 Task: Create a due date automation trigger when advanced on, the moment a card is due add dates due in between 1 and 5 working days.
Action: Mouse moved to (1013, 291)
Screenshot: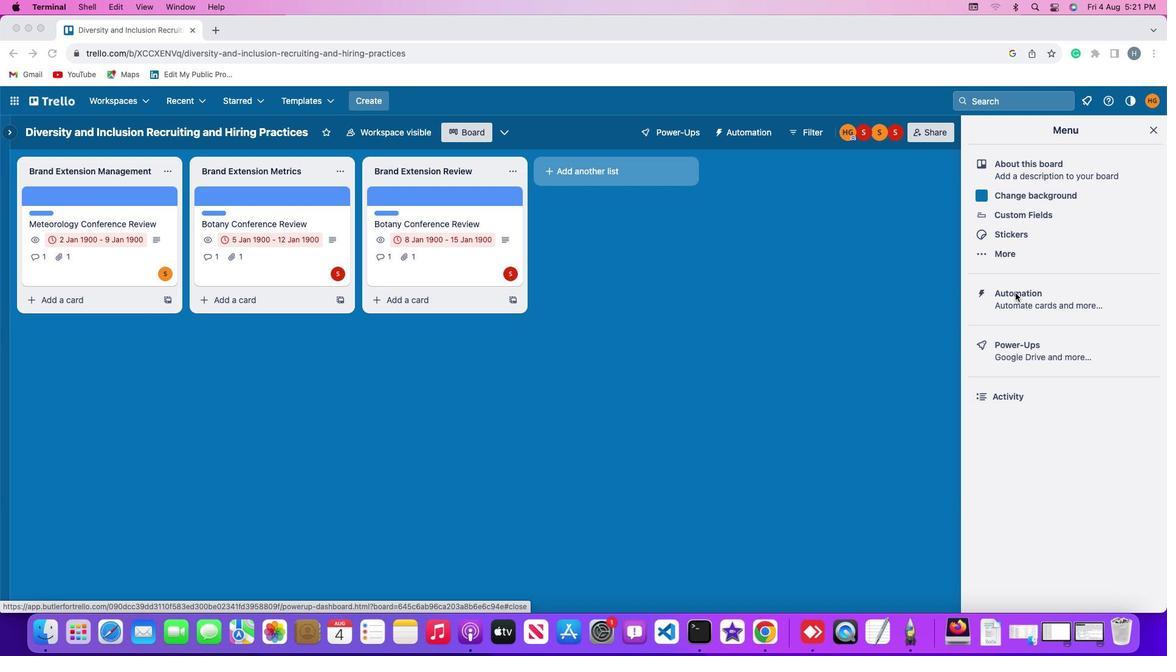 
Action: Mouse pressed left at (1013, 291)
Screenshot: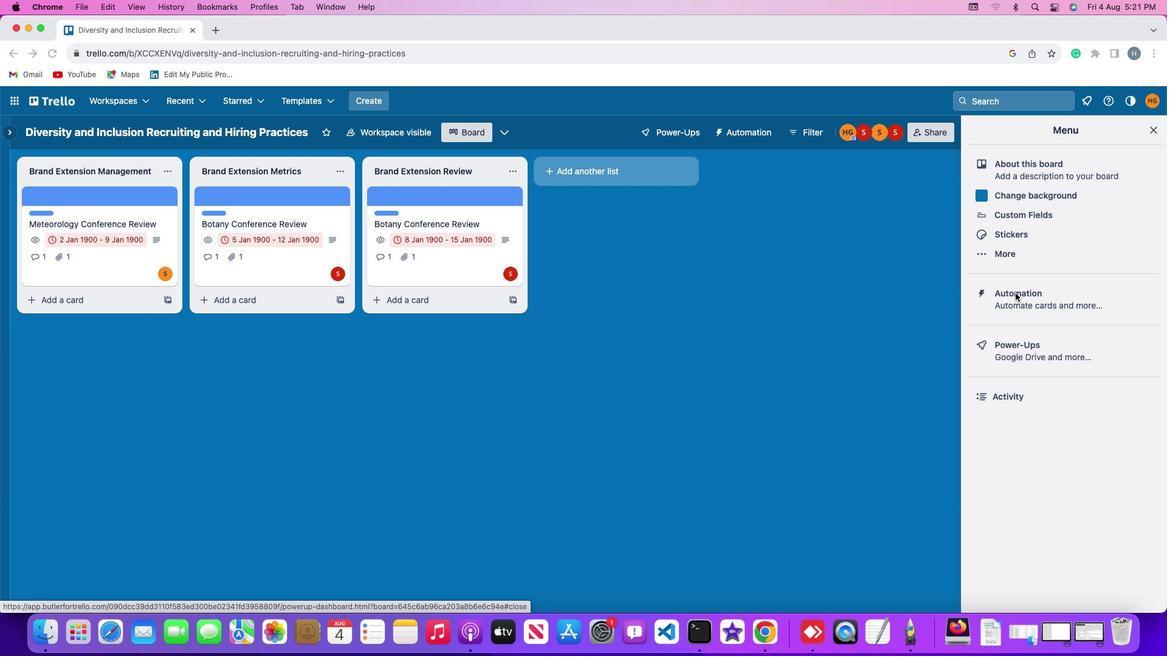 
Action: Mouse pressed left at (1013, 291)
Screenshot: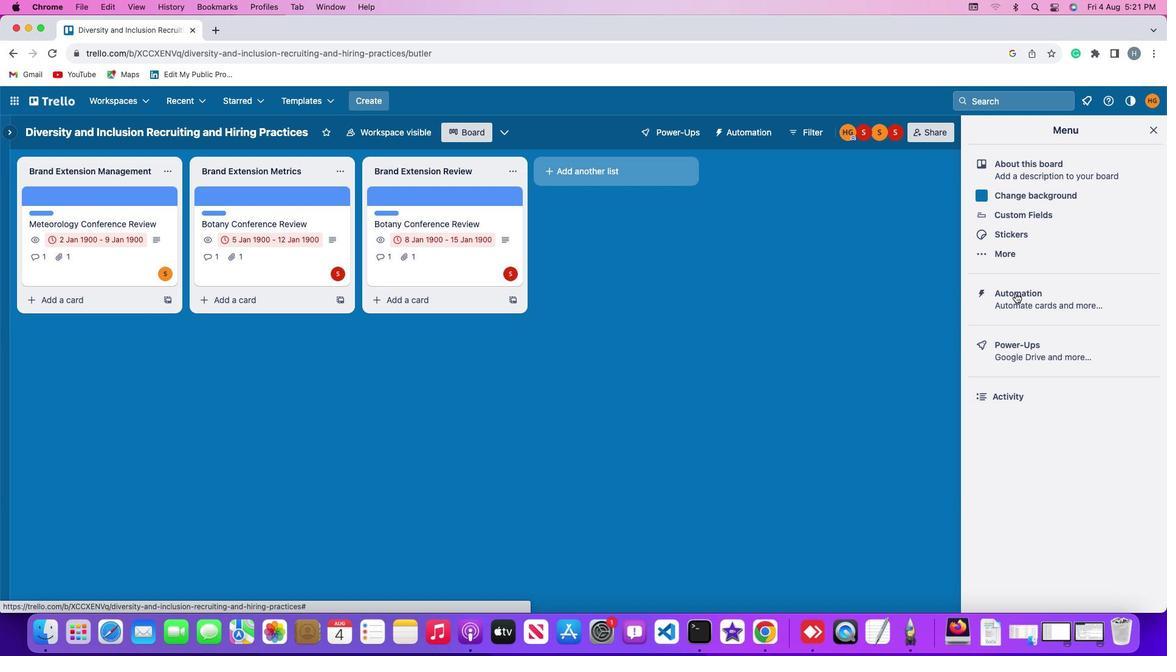 
Action: Mouse moved to (58, 284)
Screenshot: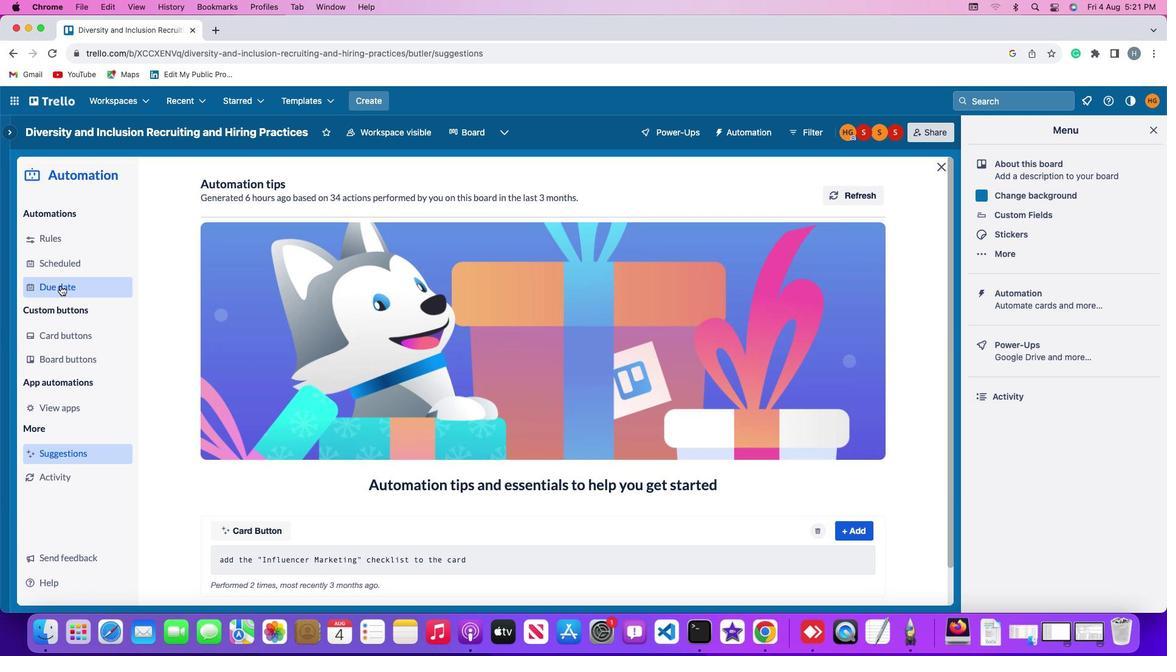 
Action: Mouse pressed left at (58, 284)
Screenshot: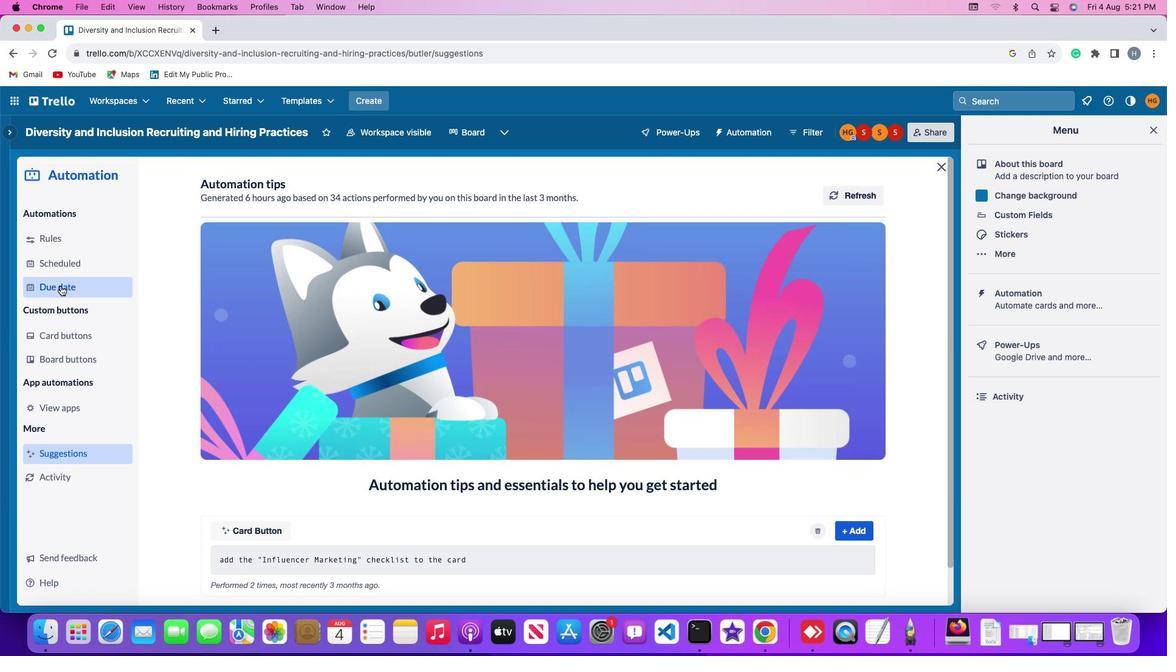 
Action: Mouse moved to (802, 184)
Screenshot: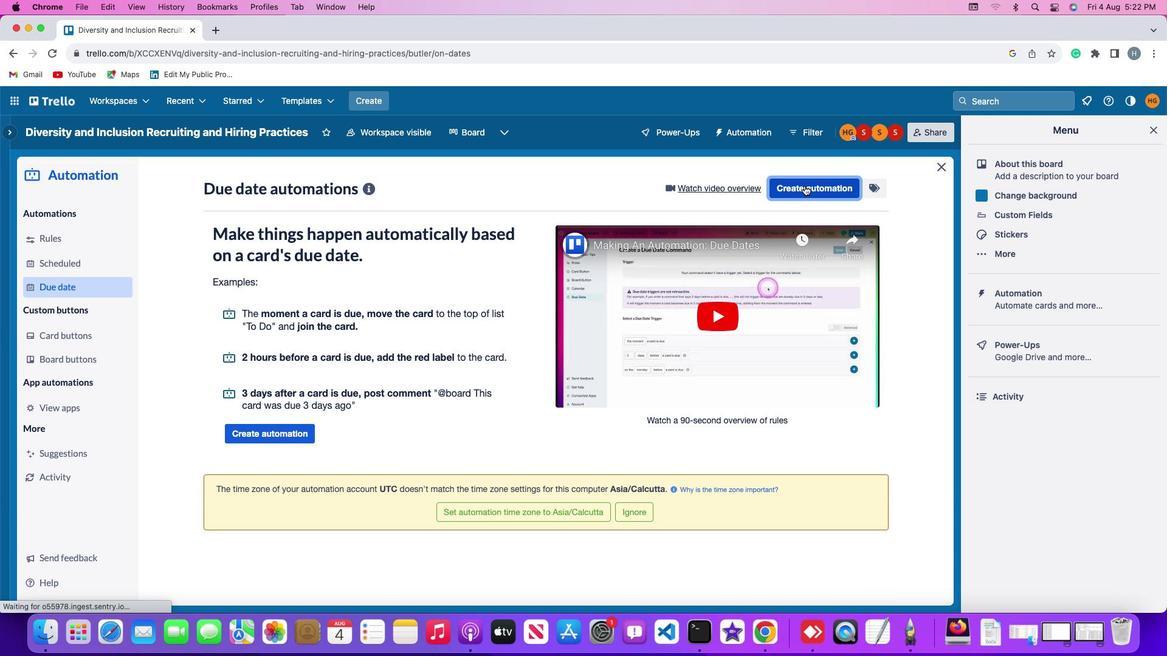 
Action: Mouse pressed left at (802, 184)
Screenshot: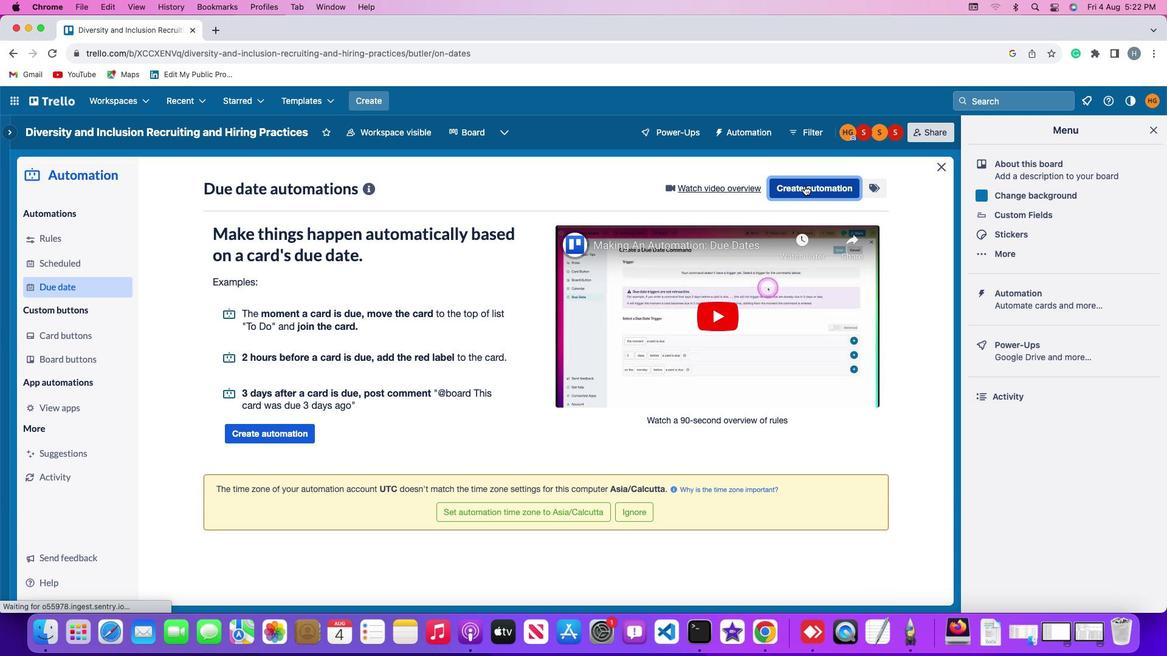 
Action: Mouse moved to (544, 304)
Screenshot: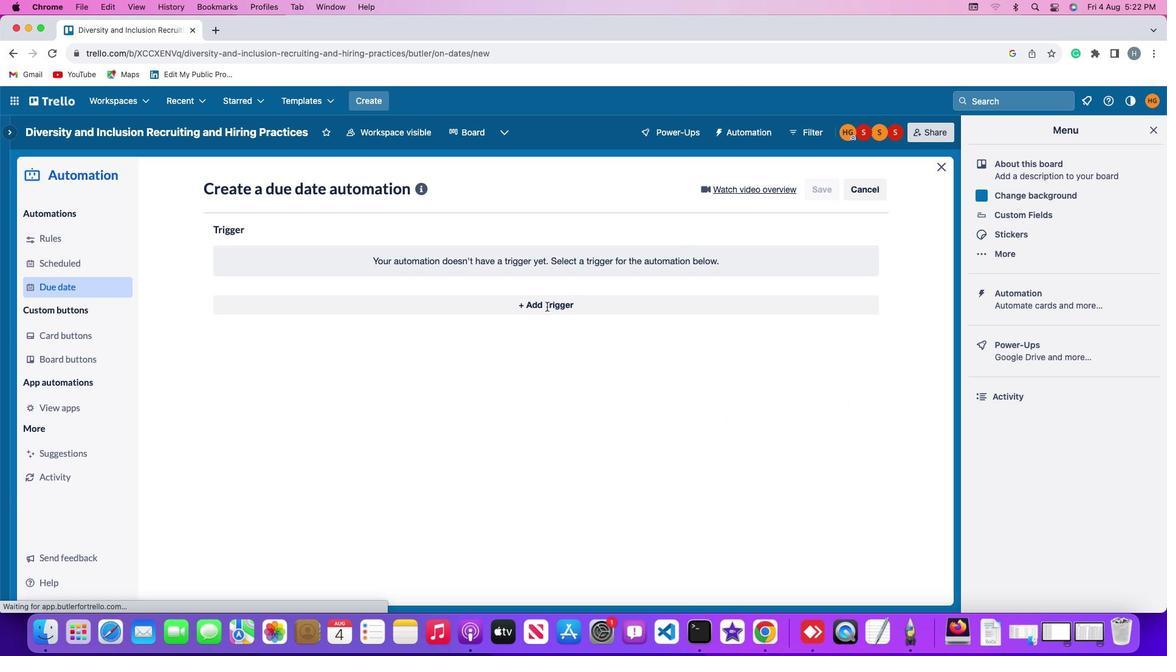 
Action: Mouse pressed left at (544, 304)
Screenshot: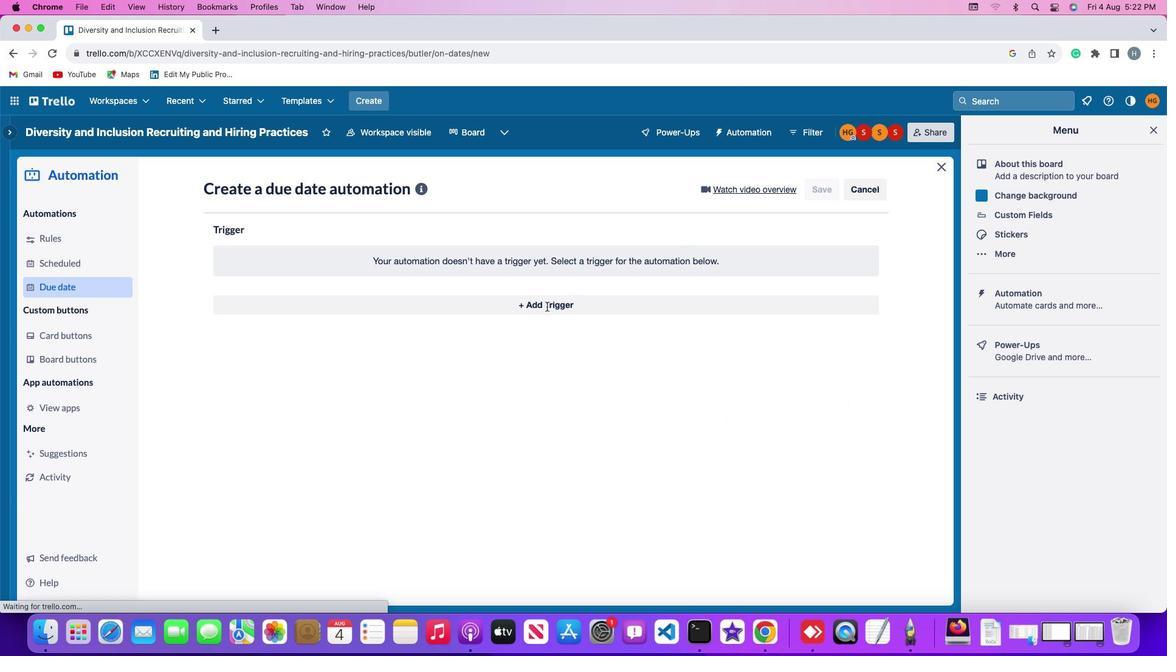 
Action: Mouse moved to (223, 448)
Screenshot: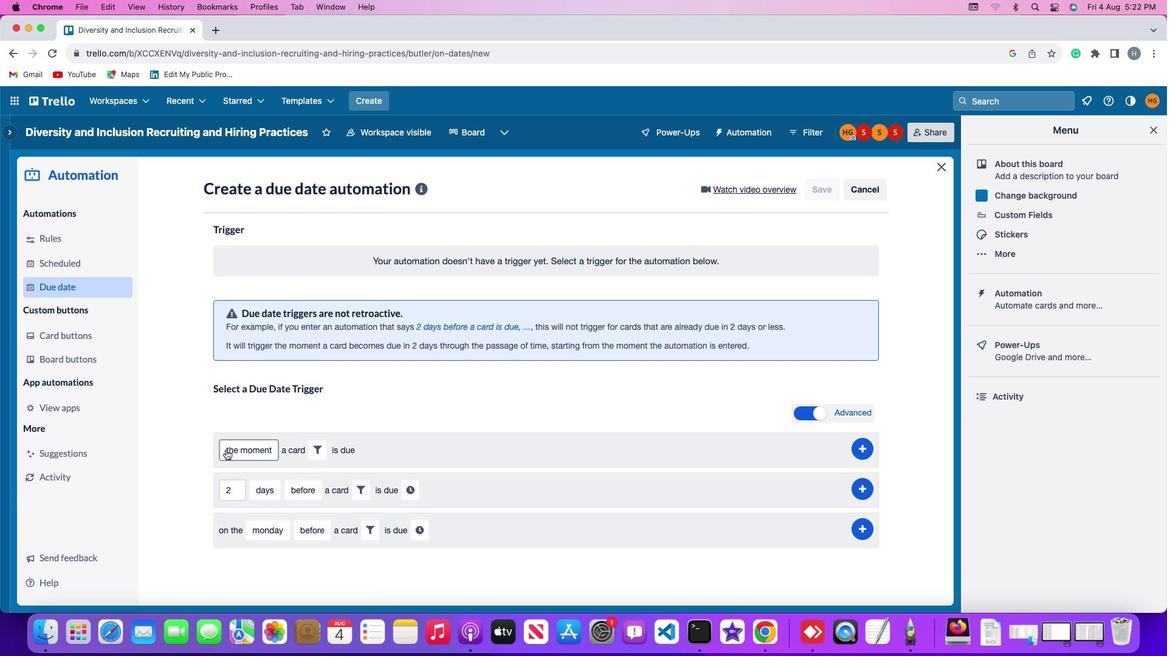 
Action: Mouse pressed left at (223, 448)
Screenshot: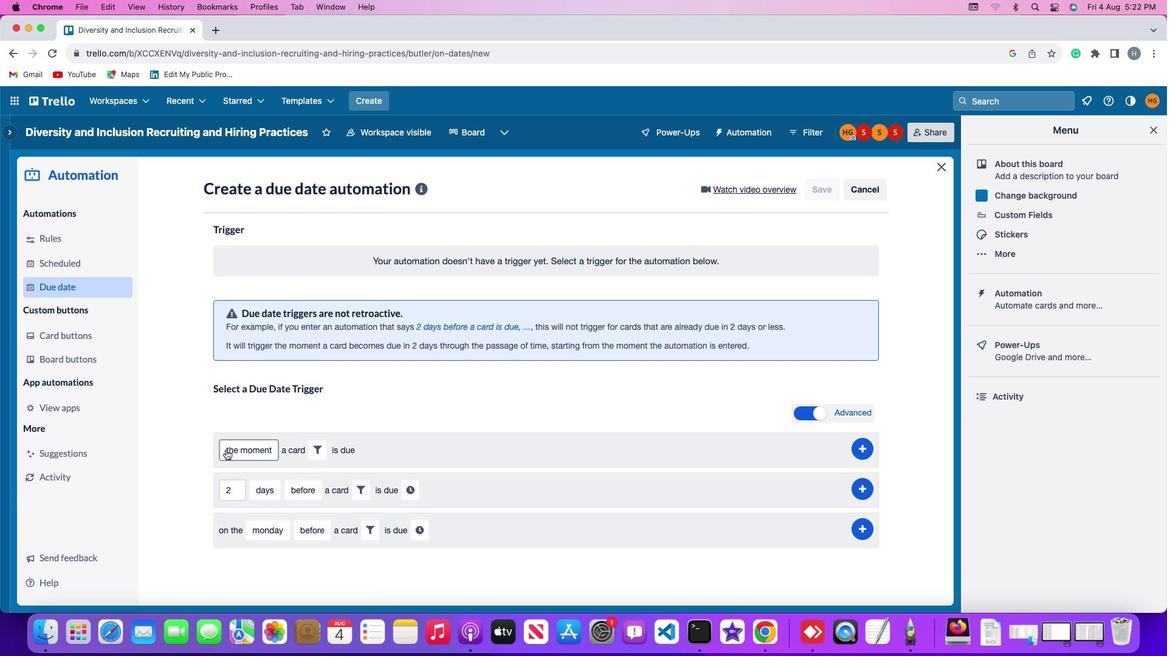 
Action: Mouse moved to (254, 472)
Screenshot: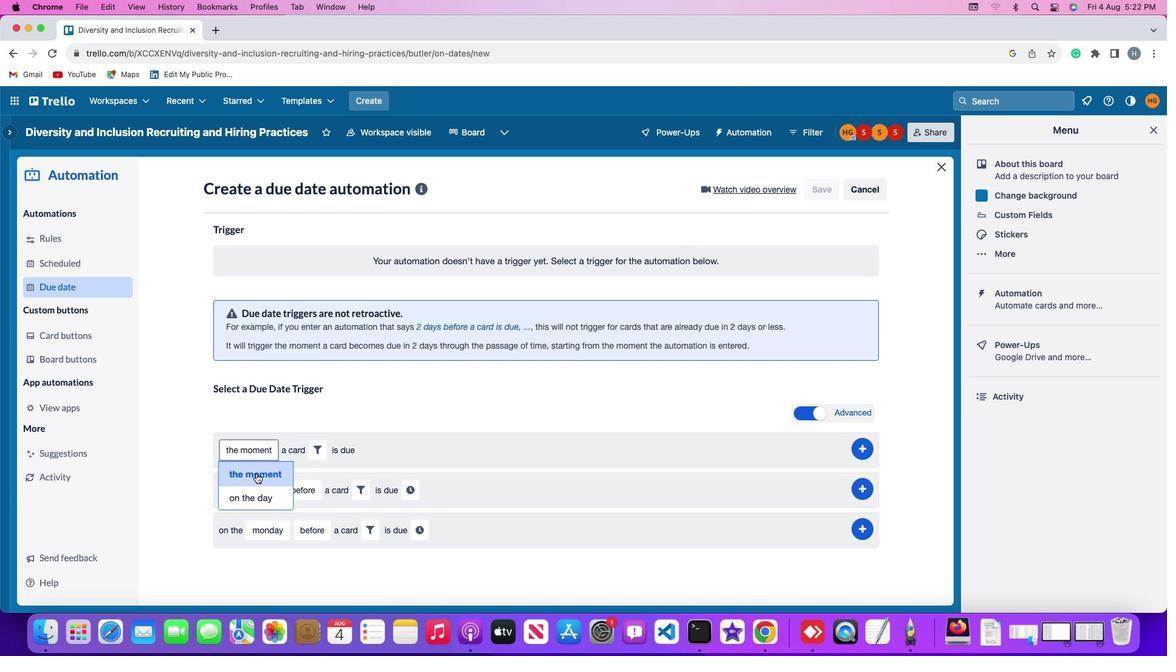 
Action: Mouse pressed left at (254, 472)
Screenshot: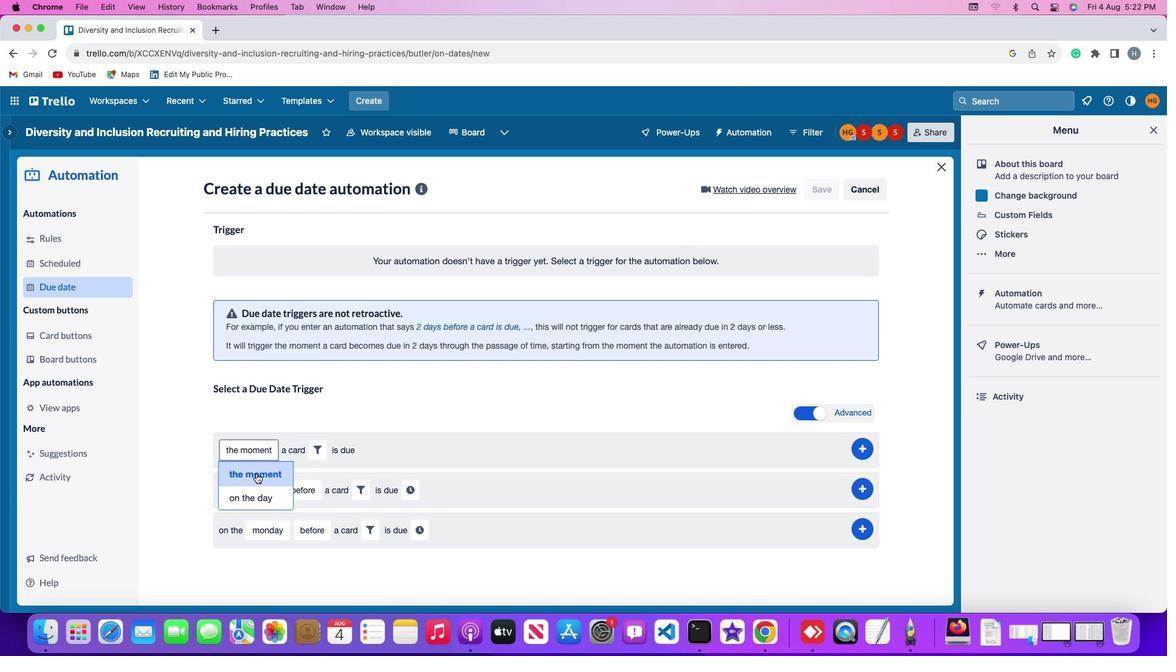 
Action: Mouse moved to (317, 447)
Screenshot: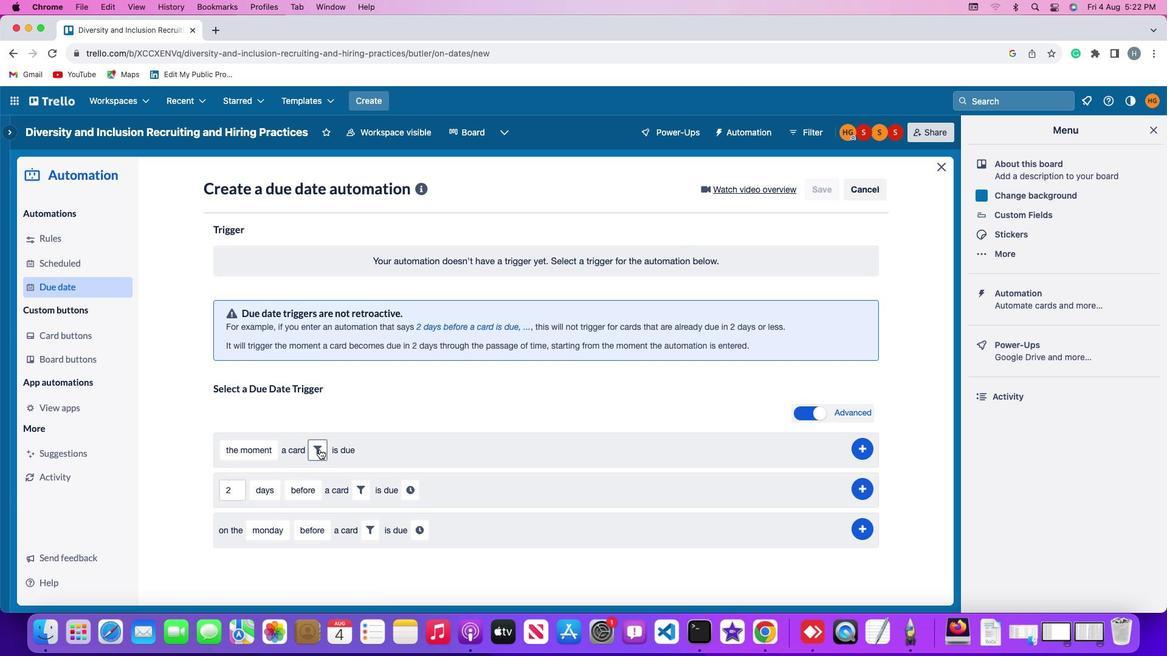 
Action: Mouse pressed left at (317, 447)
Screenshot: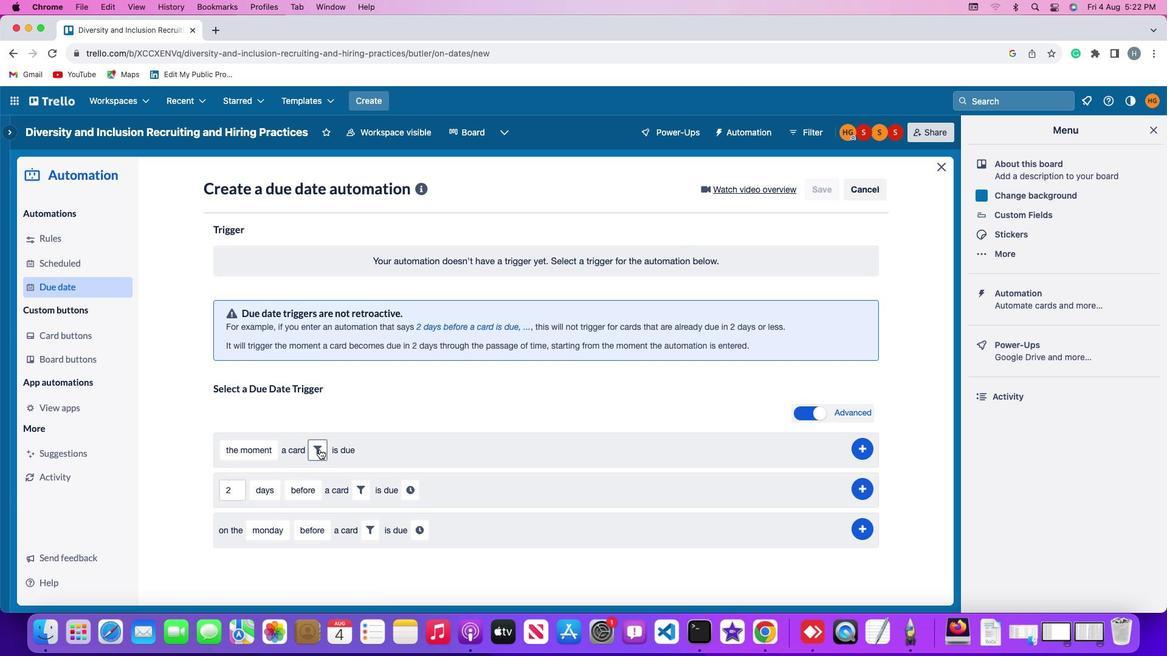 
Action: Mouse moved to (387, 492)
Screenshot: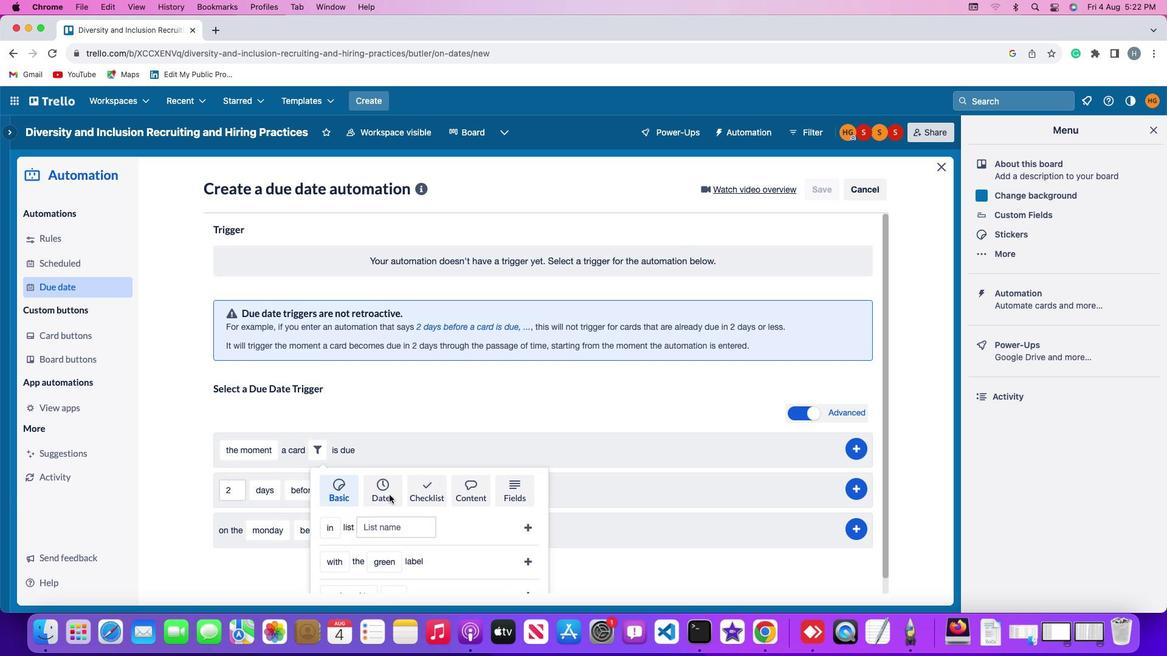 
Action: Mouse pressed left at (387, 492)
Screenshot: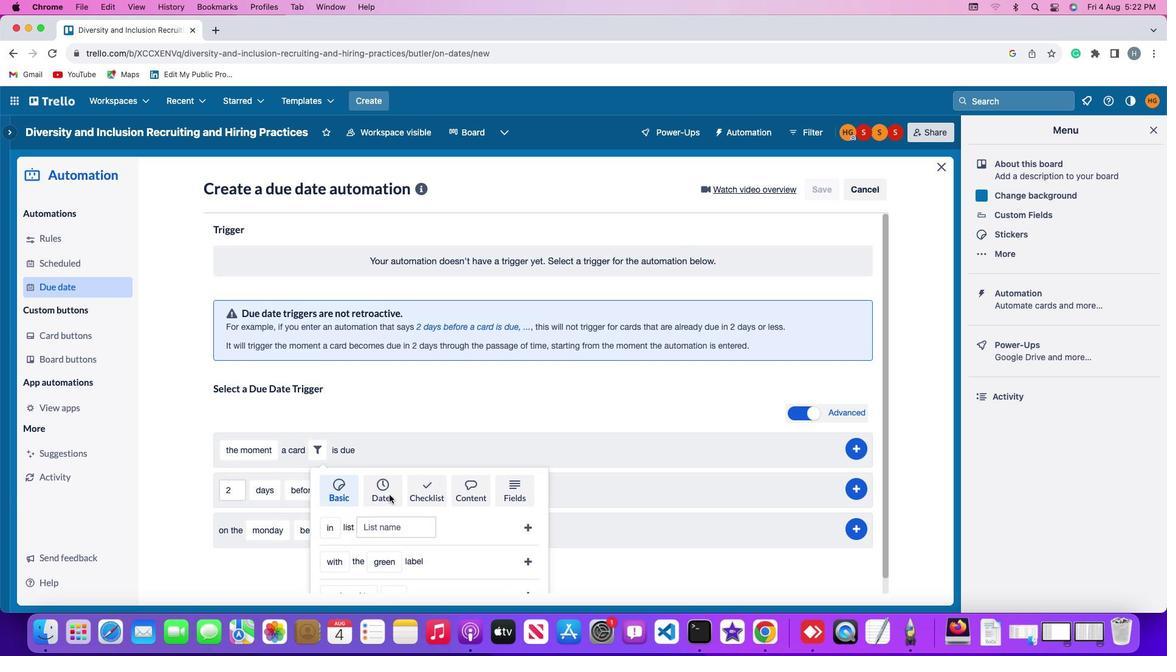 
Action: Mouse moved to (399, 485)
Screenshot: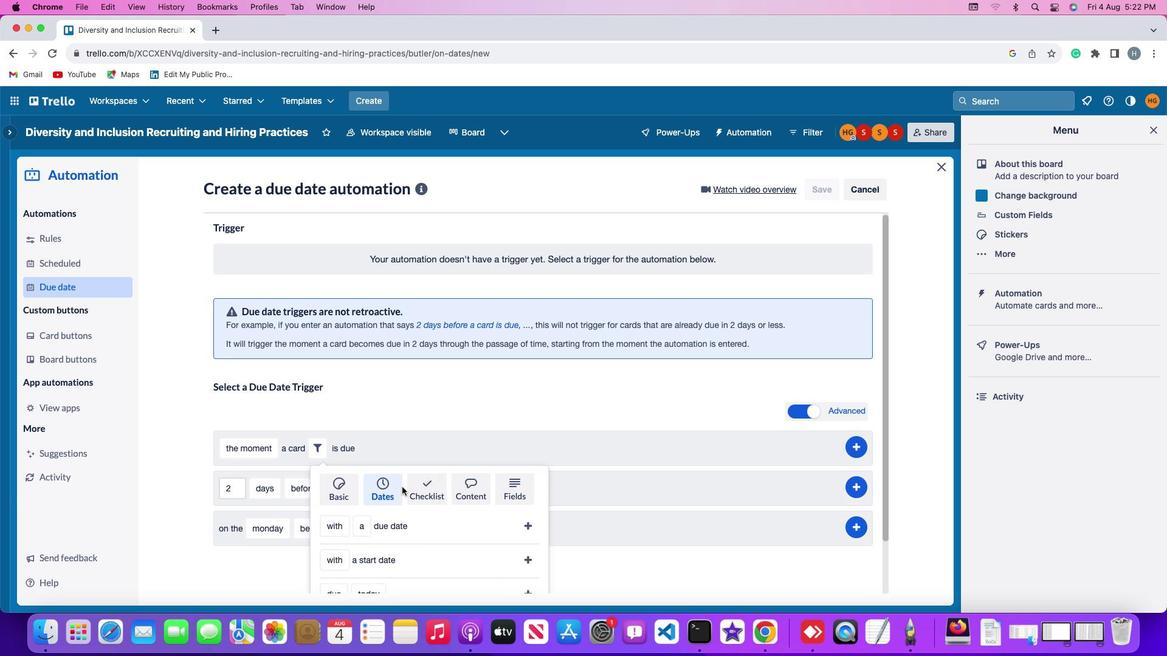 
Action: Mouse scrolled (399, 485) with delta (-1, -1)
Screenshot: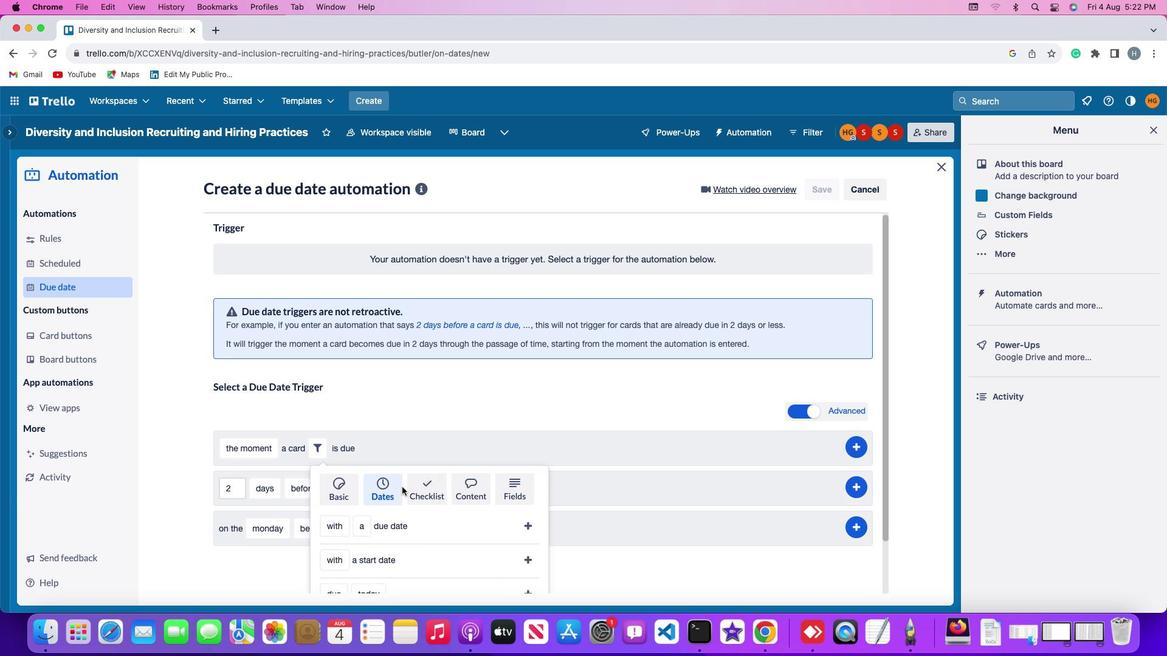 
Action: Mouse scrolled (399, 485) with delta (-1, -1)
Screenshot: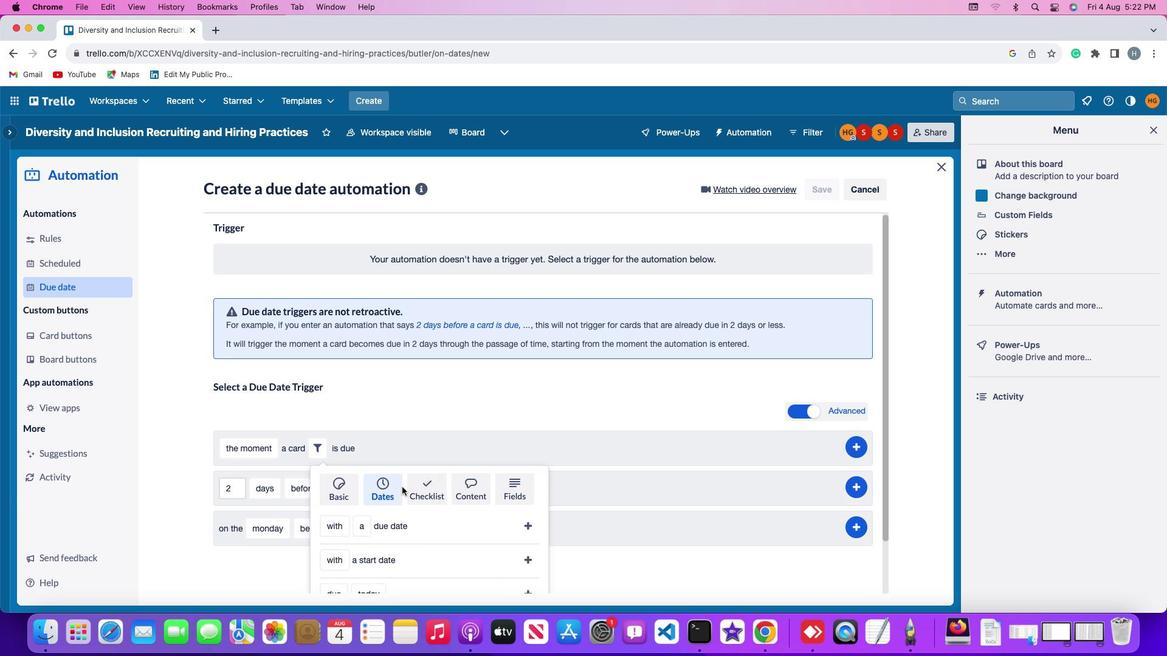 
Action: Mouse scrolled (399, 485) with delta (-1, -3)
Screenshot: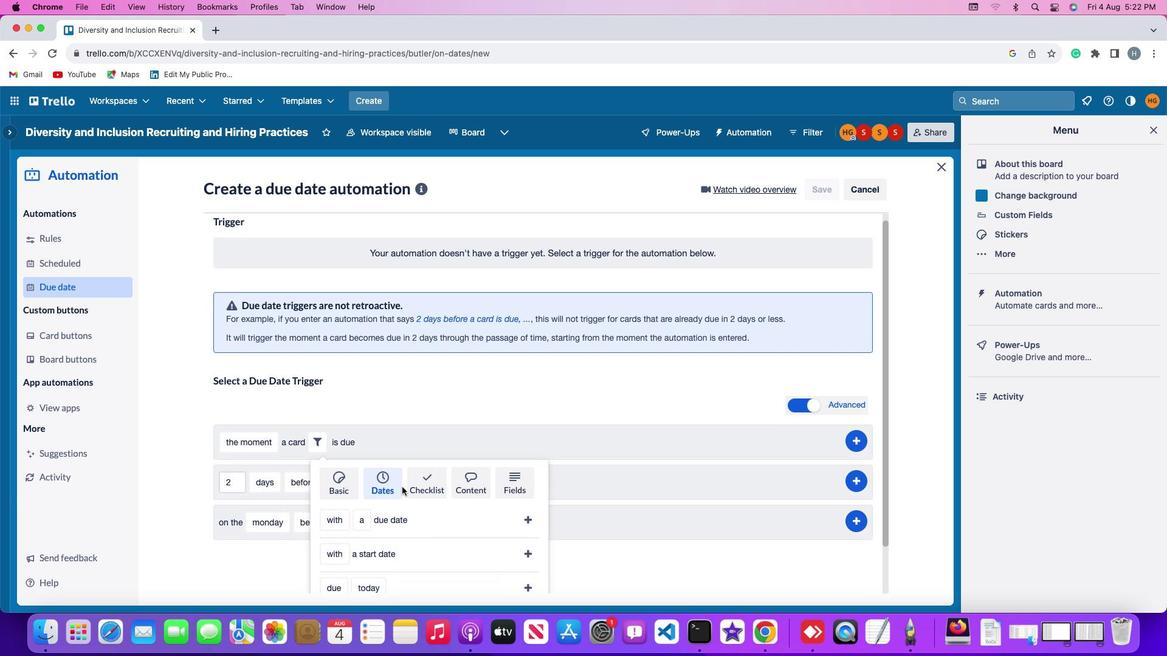
Action: Mouse scrolled (399, 485) with delta (-1, -4)
Screenshot: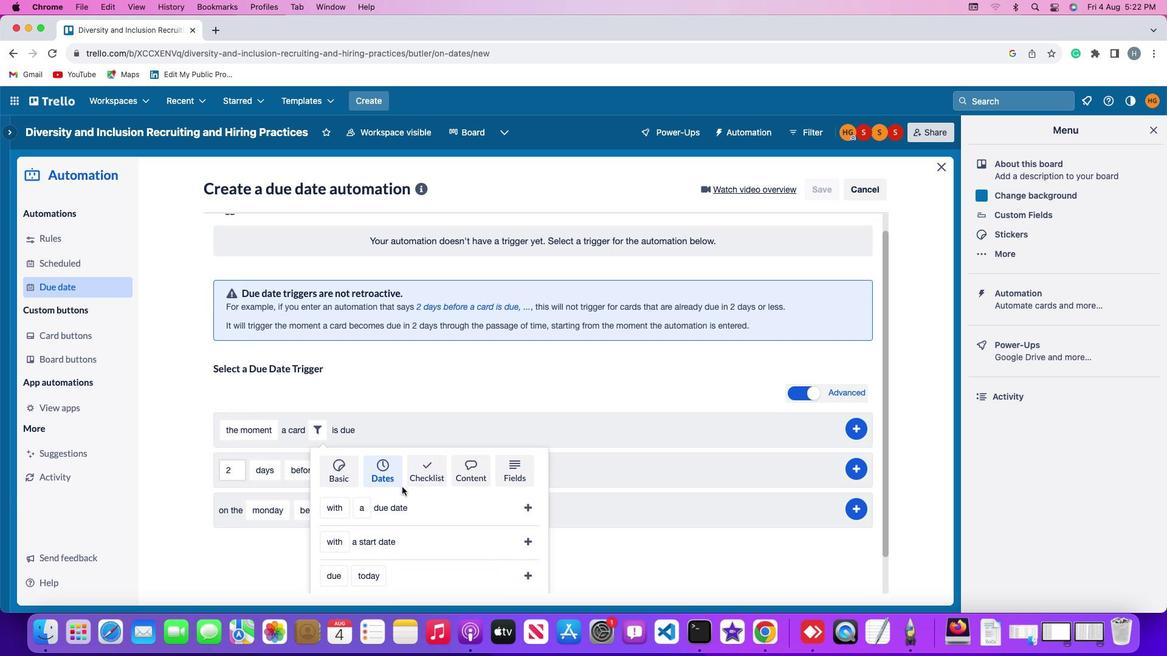 
Action: Mouse scrolled (399, 485) with delta (-1, -4)
Screenshot: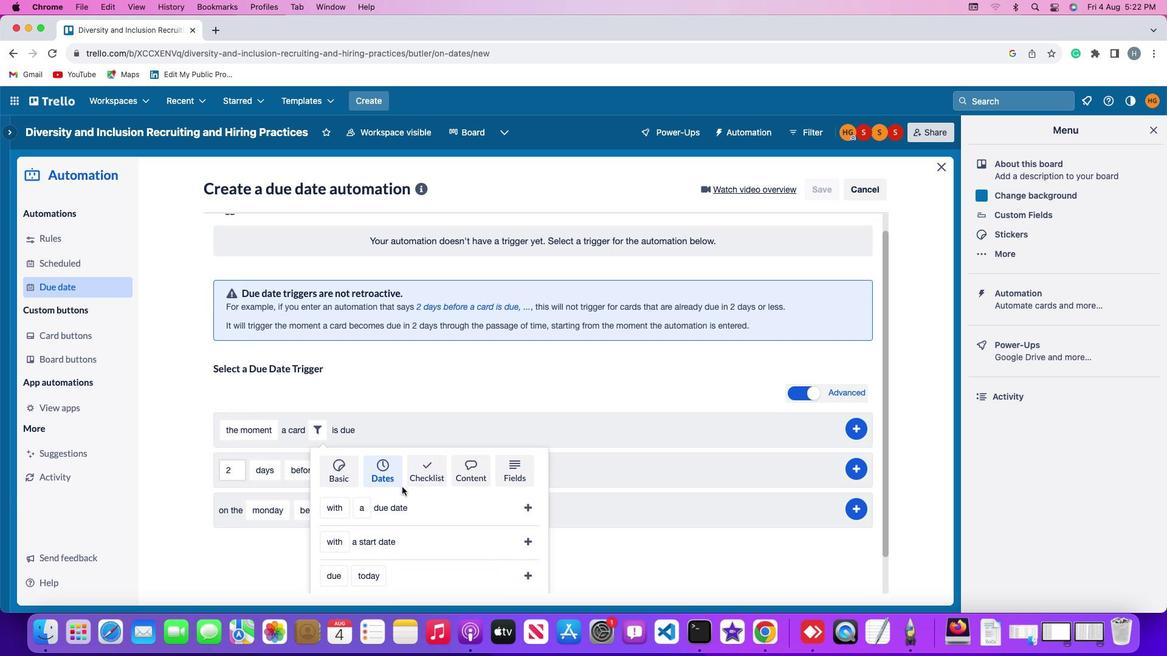 
Action: Mouse moved to (366, 561)
Screenshot: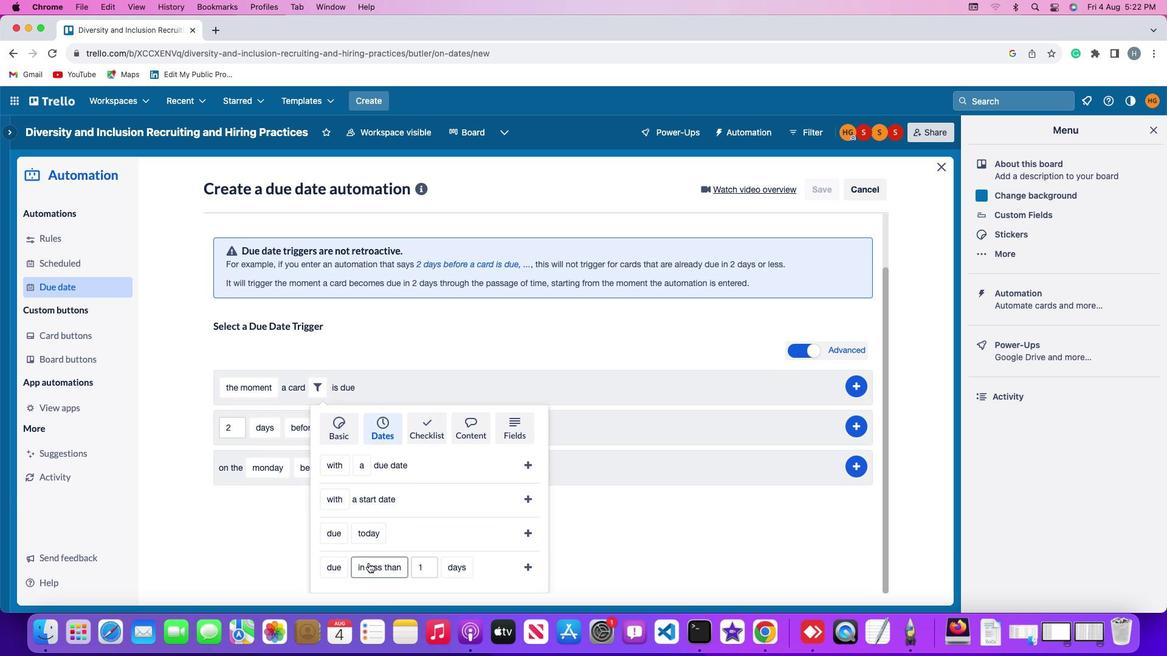 
Action: Mouse pressed left at (366, 561)
Screenshot: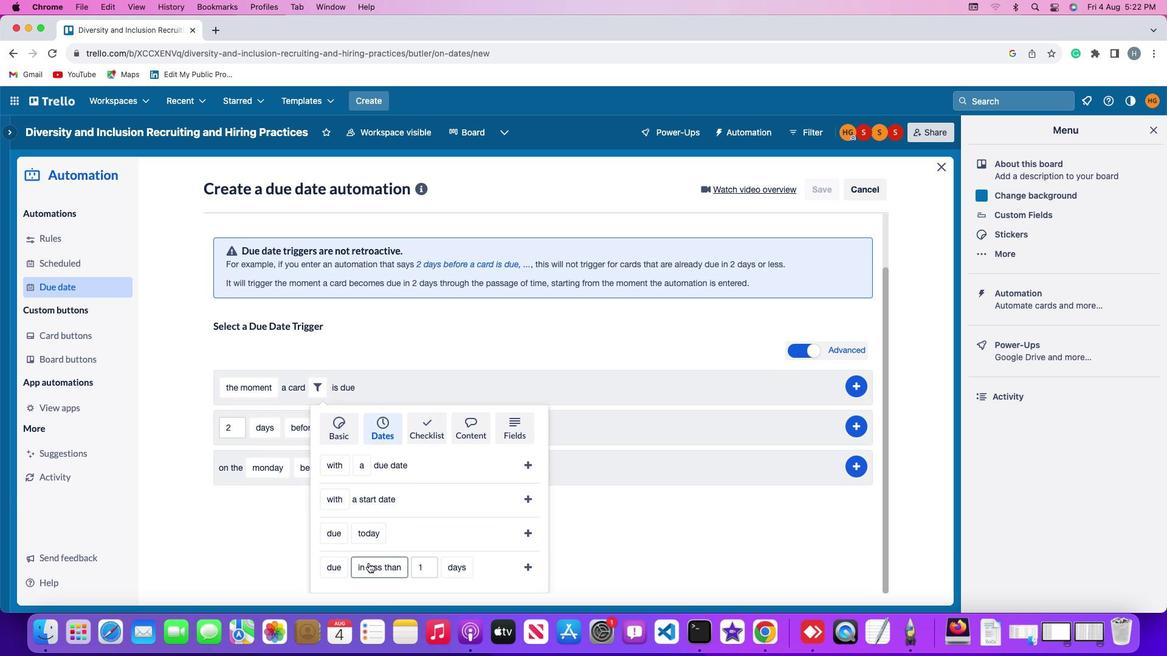 
Action: Mouse moved to (387, 533)
Screenshot: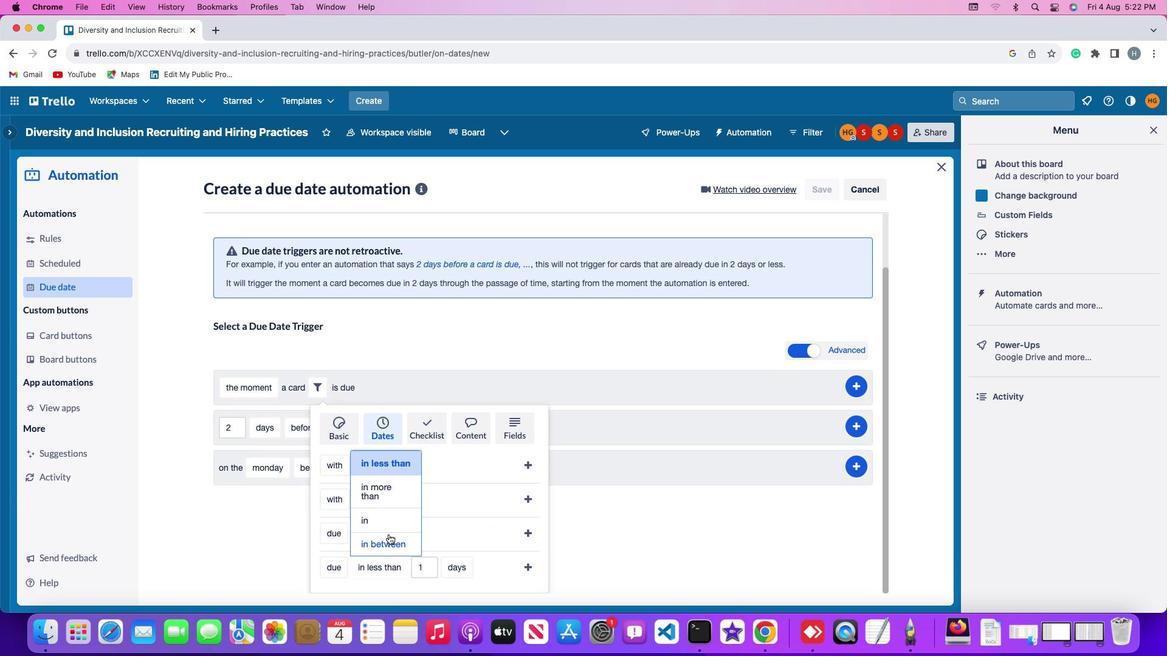 
Action: Mouse pressed left at (387, 533)
Screenshot: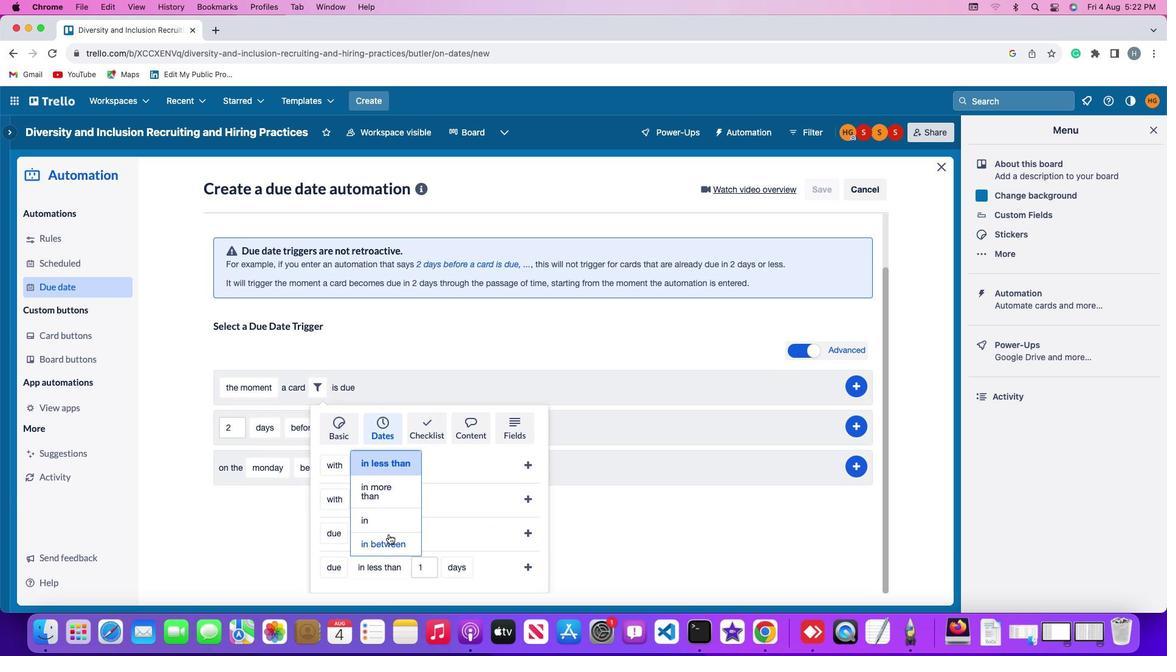
Action: Mouse moved to (419, 557)
Screenshot: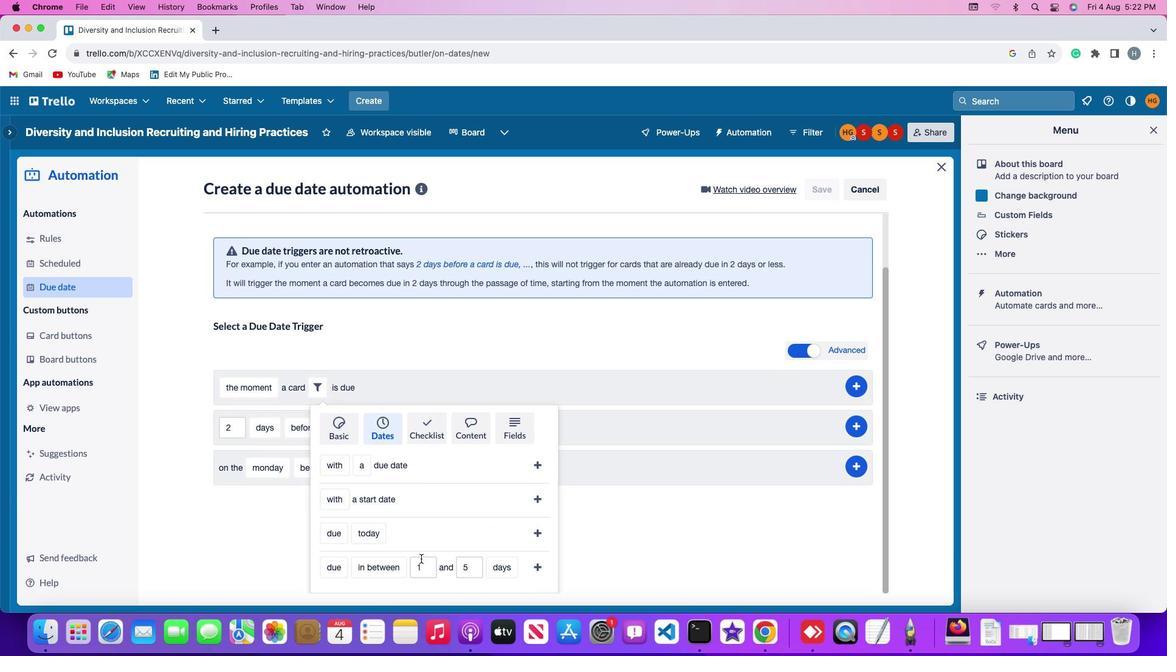 
Action: Mouse pressed left at (419, 557)
Screenshot: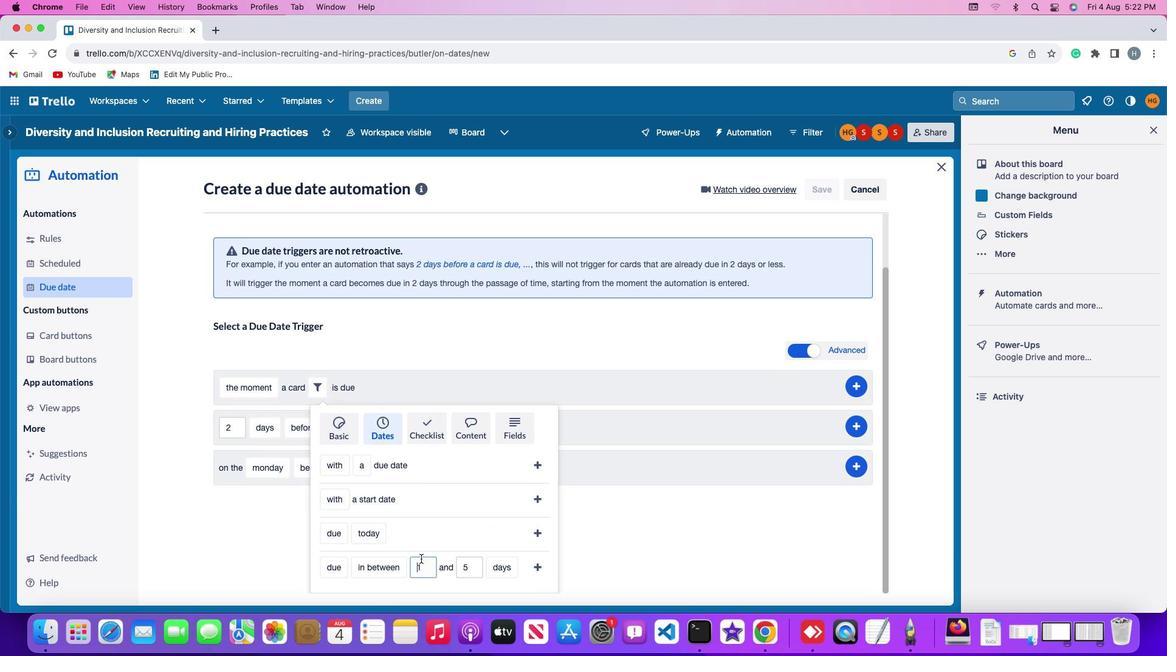 
Action: Key pressed Key.right'\\'Key.backspaceKey.backspace'1'
Screenshot: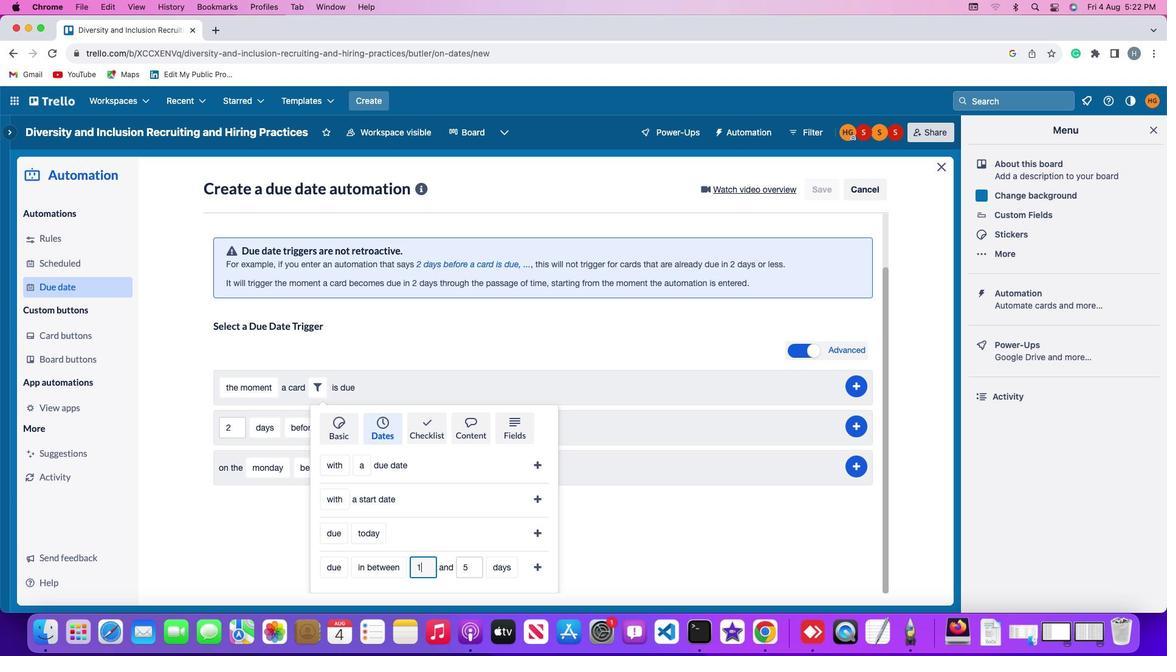 
Action: Mouse moved to (465, 562)
Screenshot: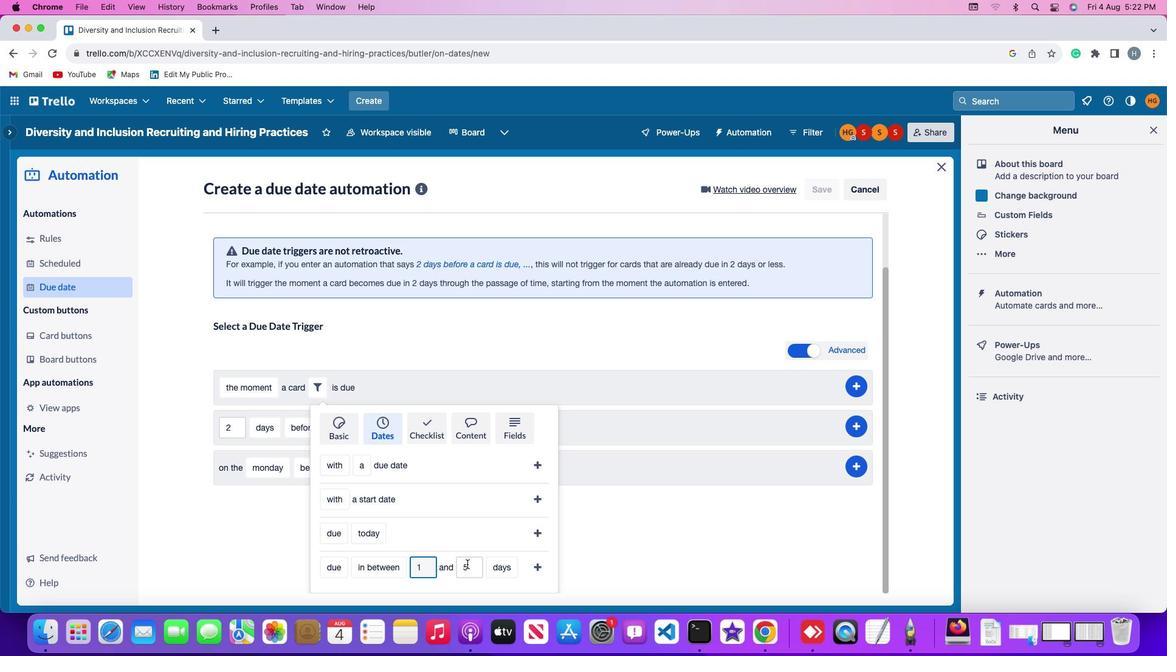 
Action: Mouse pressed left at (465, 562)
Screenshot: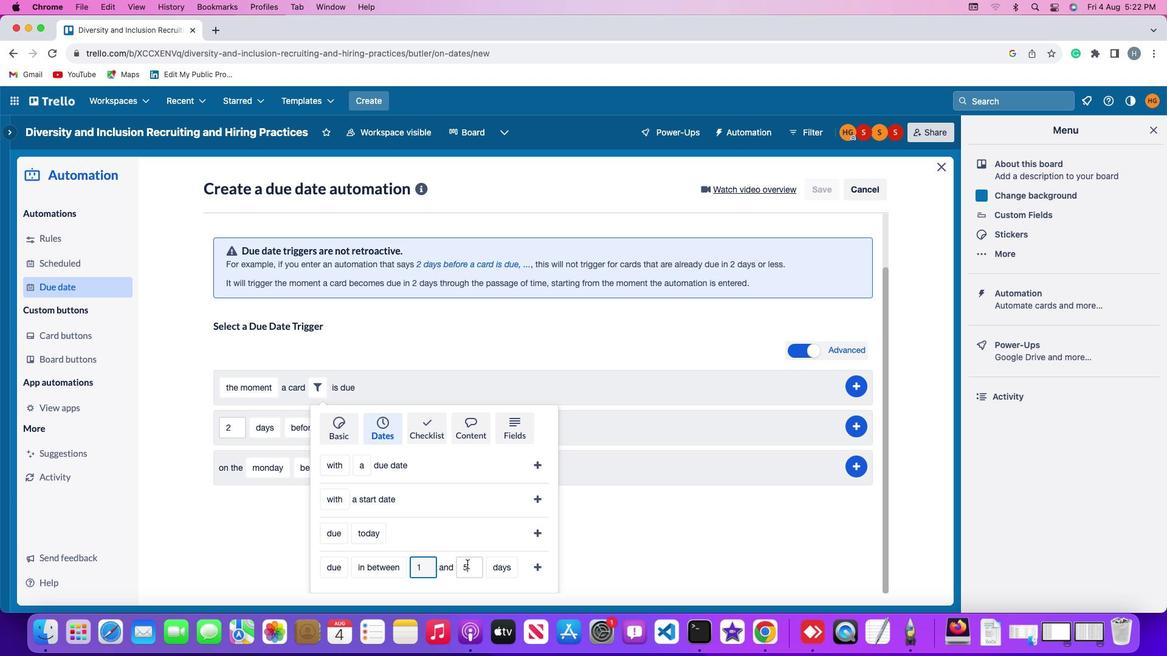 
Action: Key pressed Key.backspace'5'
Screenshot: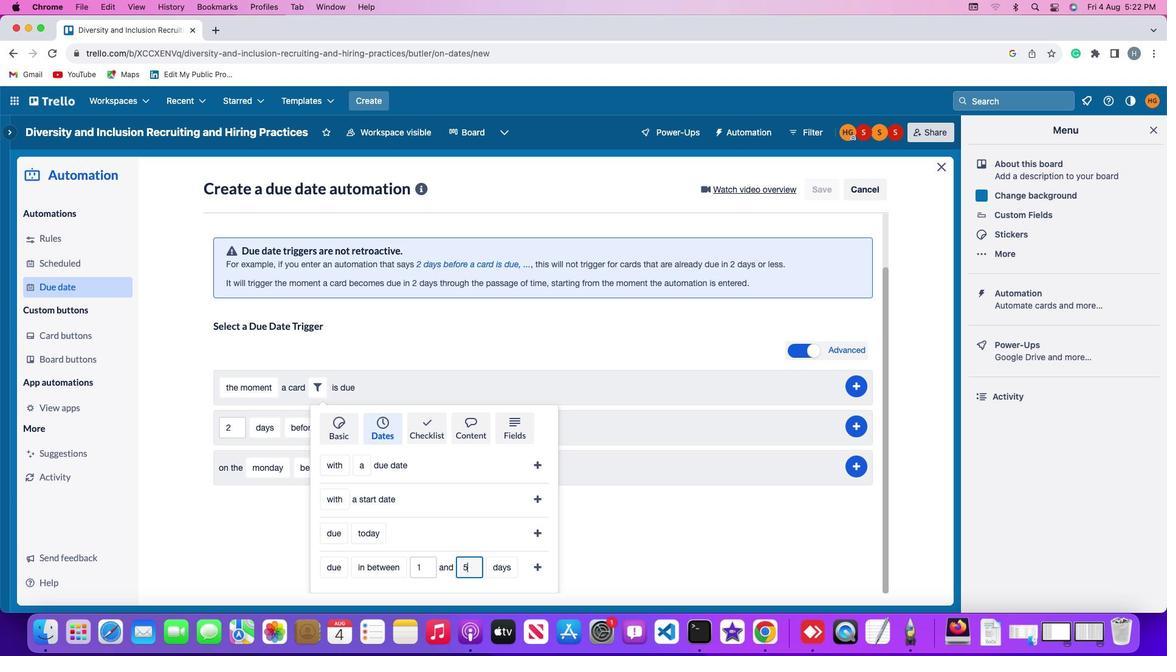 
Action: Mouse moved to (514, 542)
Screenshot: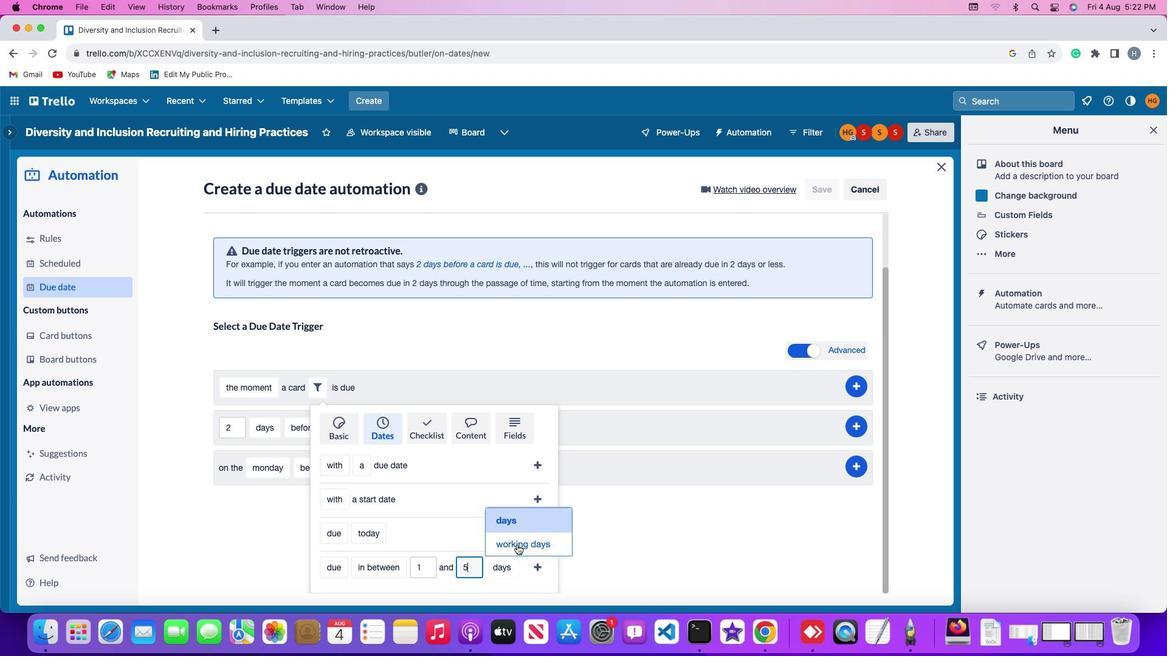 
Action: Mouse pressed left at (514, 542)
Screenshot: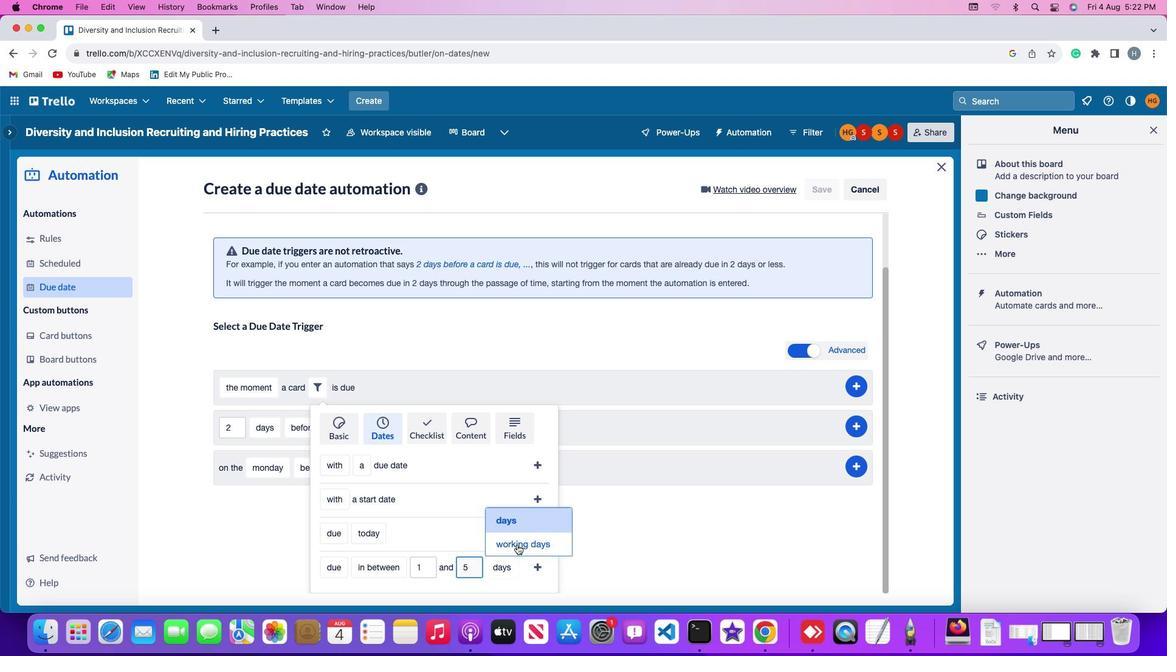 
Action: Mouse moved to (567, 565)
Screenshot: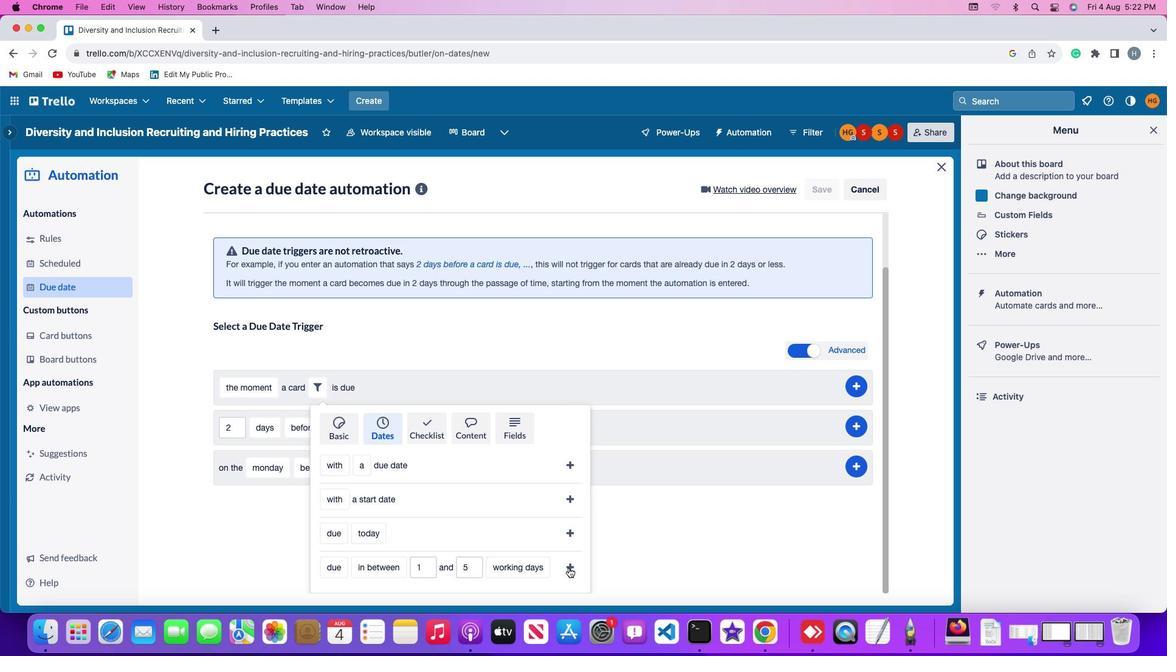 
Action: Mouse pressed left at (567, 565)
Screenshot: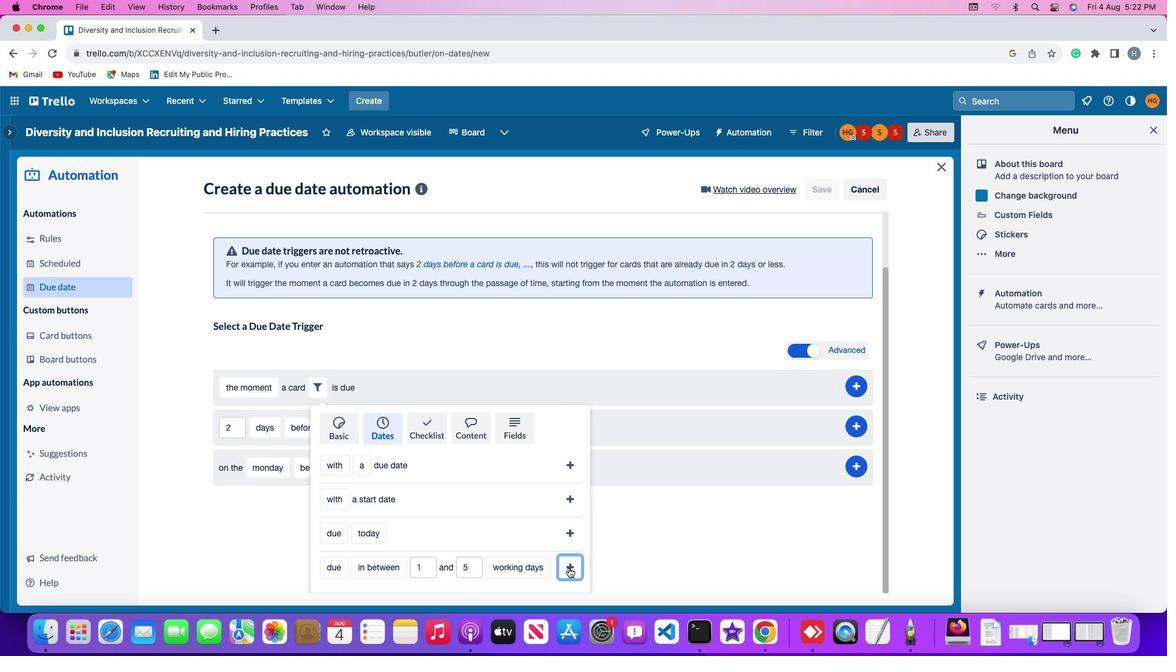 
Action: Mouse moved to (861, 443)
Screenshot: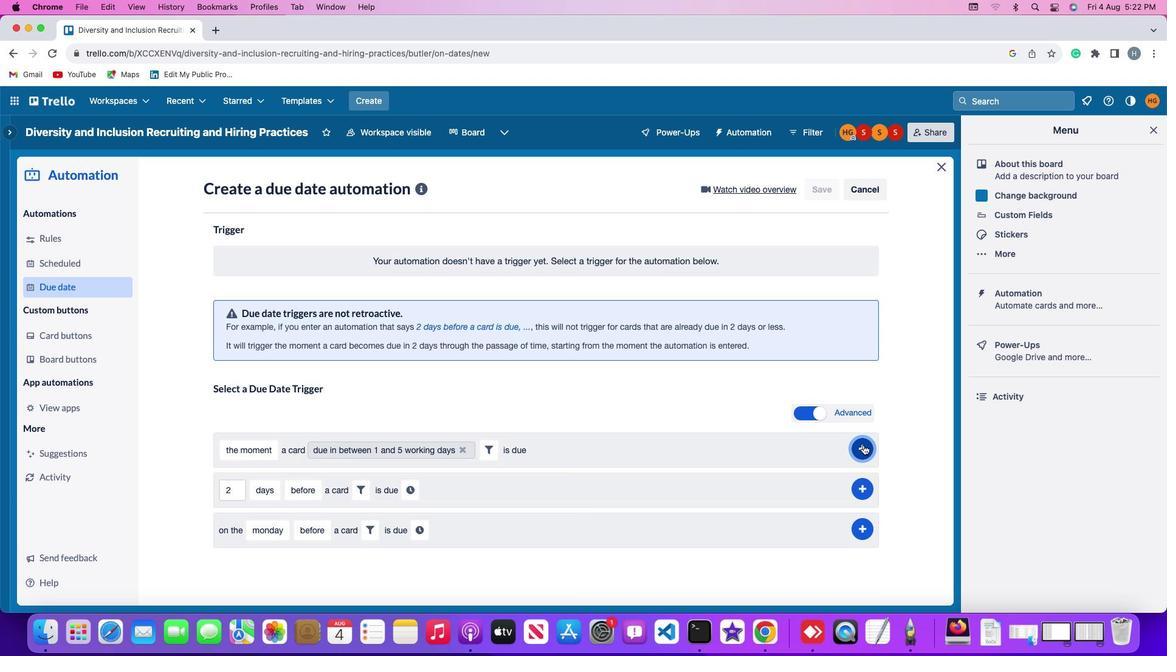 
Action: Mouse pressed left at (861, 443)
Screenshot: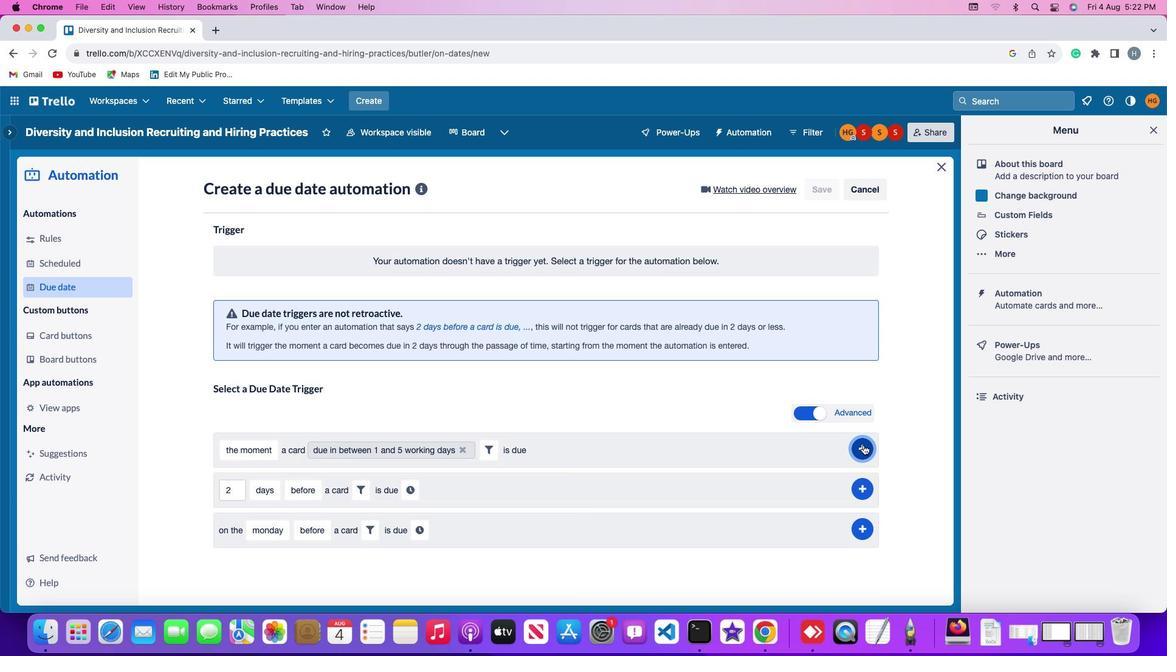 
Action: Mouse moved to (872, 268)
Screenshot: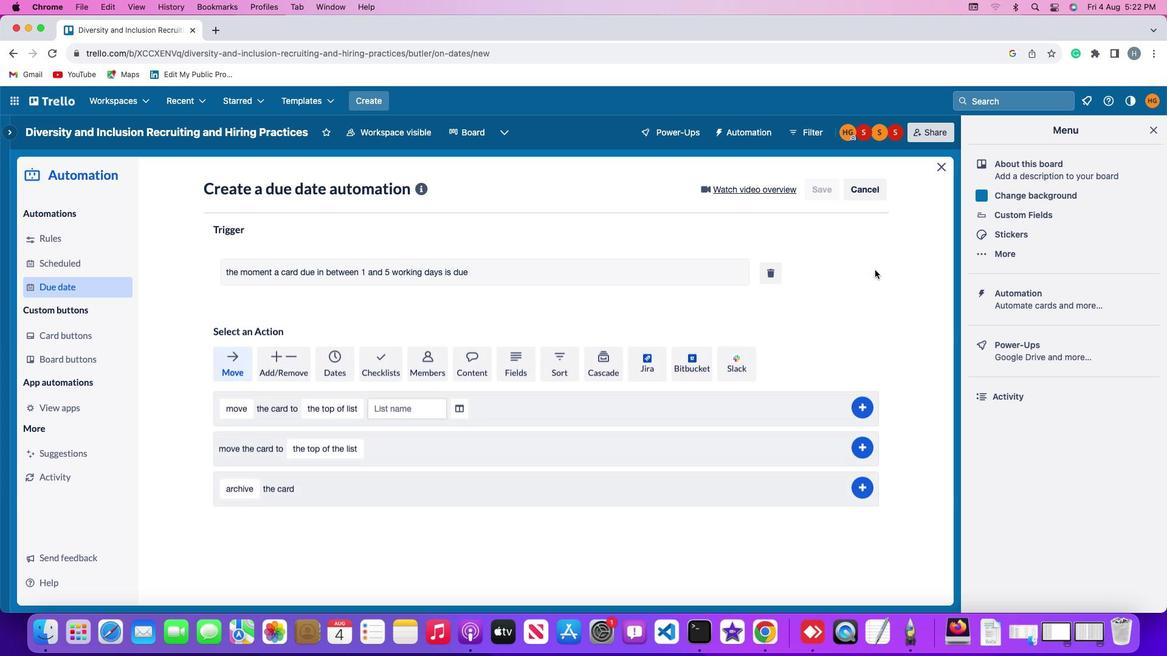 
